Task: Enable discussions for the organization "Mark56711".
Action: Mouse moved to (580, 71)
Screenshot: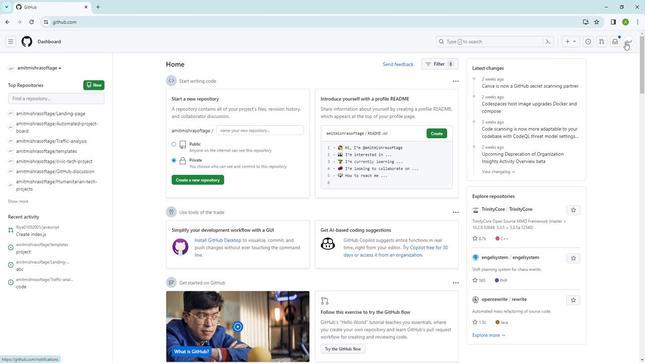 
Action: Mouse pressed left at (580, 71)
Screenshot: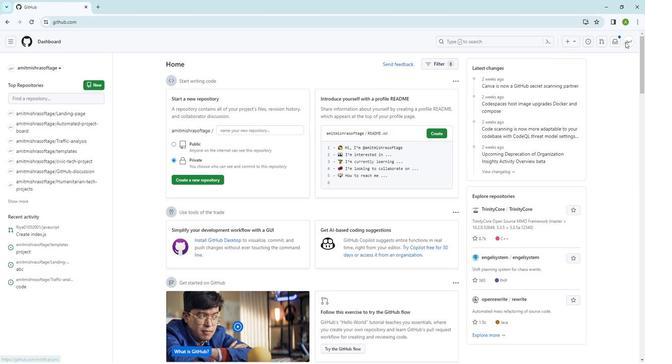 
Action: Mouse moved to (539, 143)
Screenshot: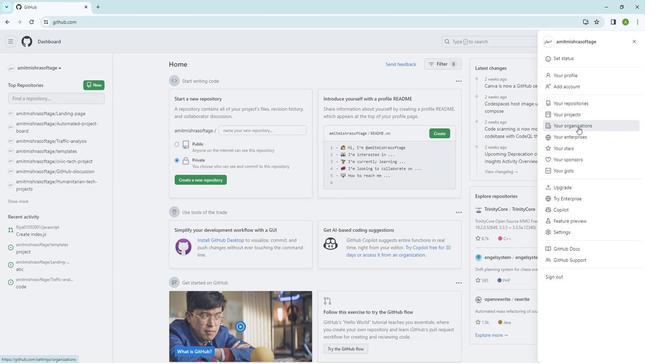 
Action: Mouse pressed left at (539, 143)
Screenshot: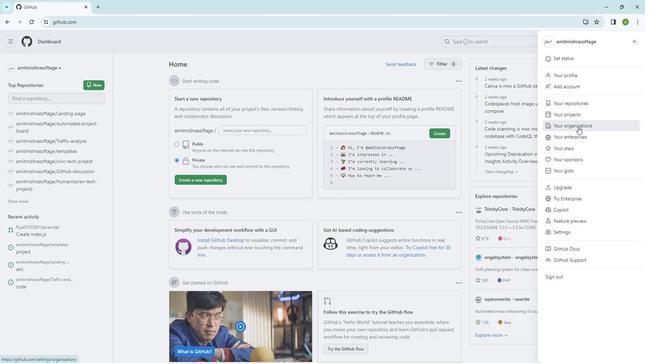 
Action: Mouse moved to (251, 257)
Screenshot: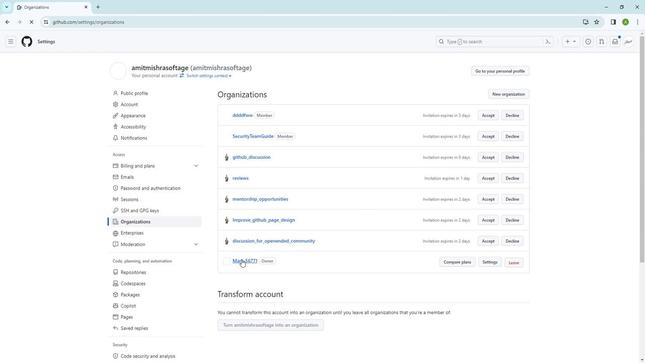 
Action: Mouse pressed left at (251, 257)
Screenshot: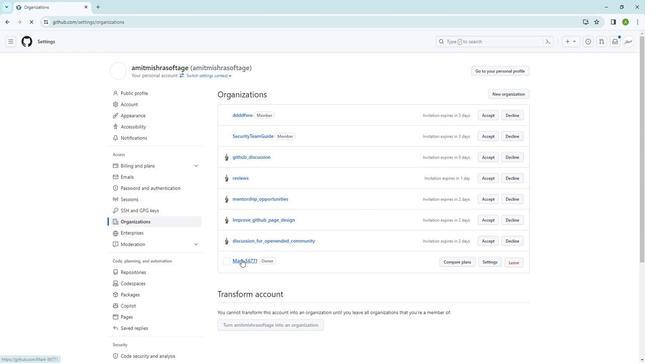 
Action: Mouse moved to (252, 80)
Screenshot: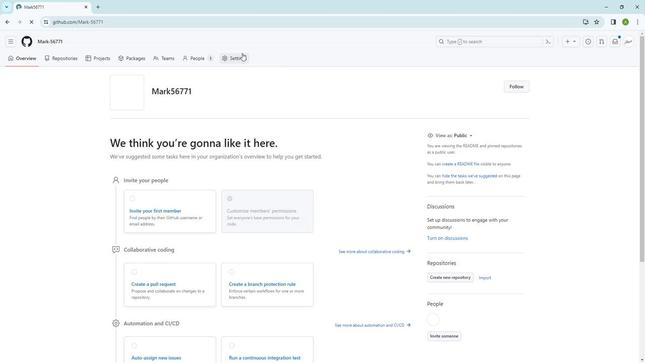 
Action: Mouse pressed left at (252, 80)
Screenshot: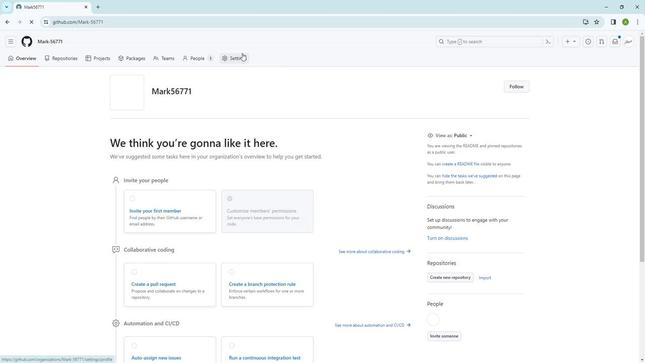 
Action: Mouse moved to (160, 262)
Screenshot: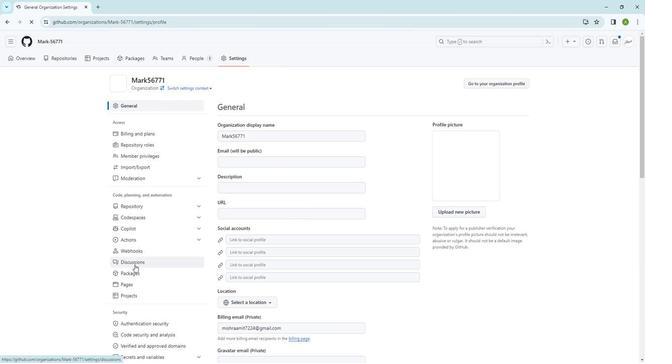 
Action: Mouse pressed left at (160, 262)
Screenshot: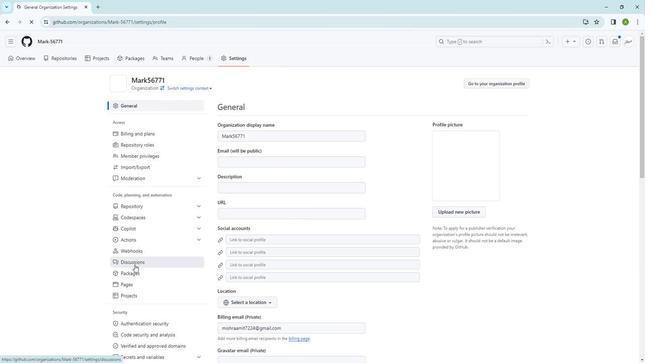 
Action: Mouse moved to (234, 153)
Screenshot: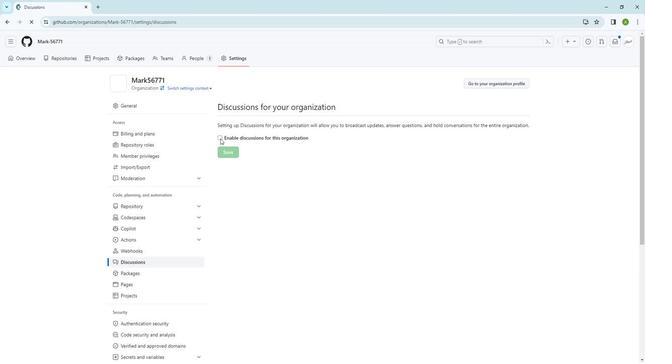 
Action: Mouse pressed left at (234, 153)
Screenshot: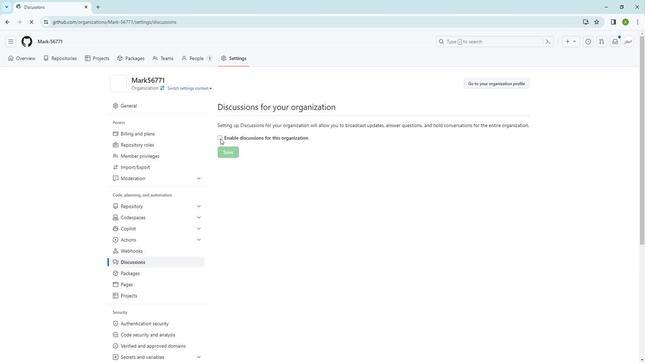 
Action: Mouse moved to (264, 201)
Screenshot: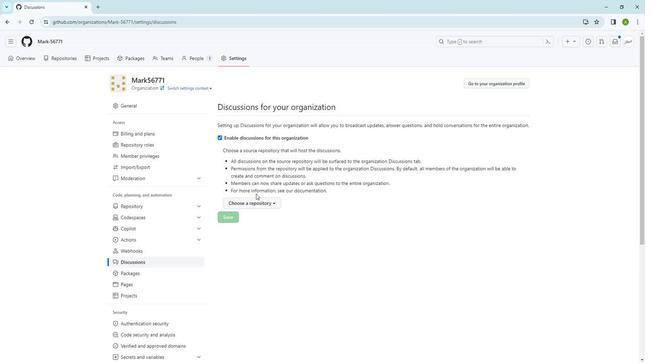 
